 Task: Use Curtain Call Medium Effect in this video Movie B.mp4
Action: Mouse moved to (337, 32)
Screenshot: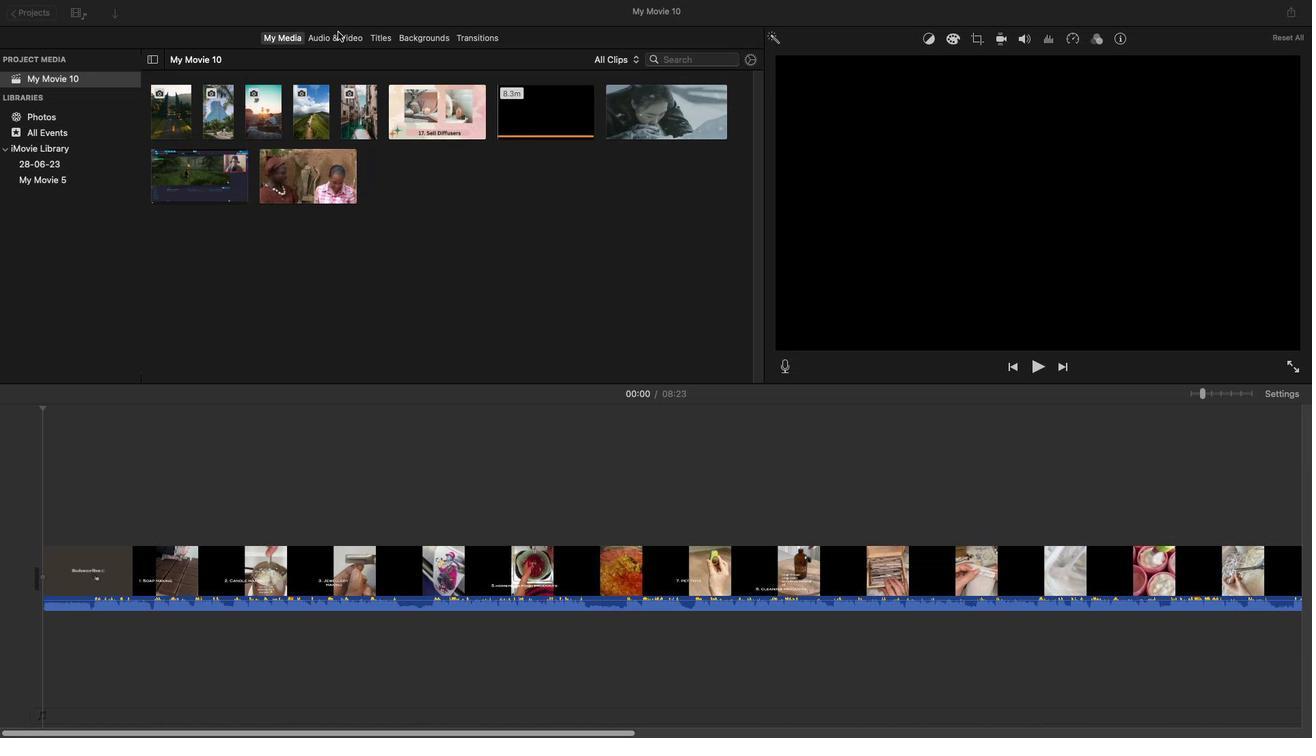 
Action: Mouse pressed left at (337, 32)
Screenshot: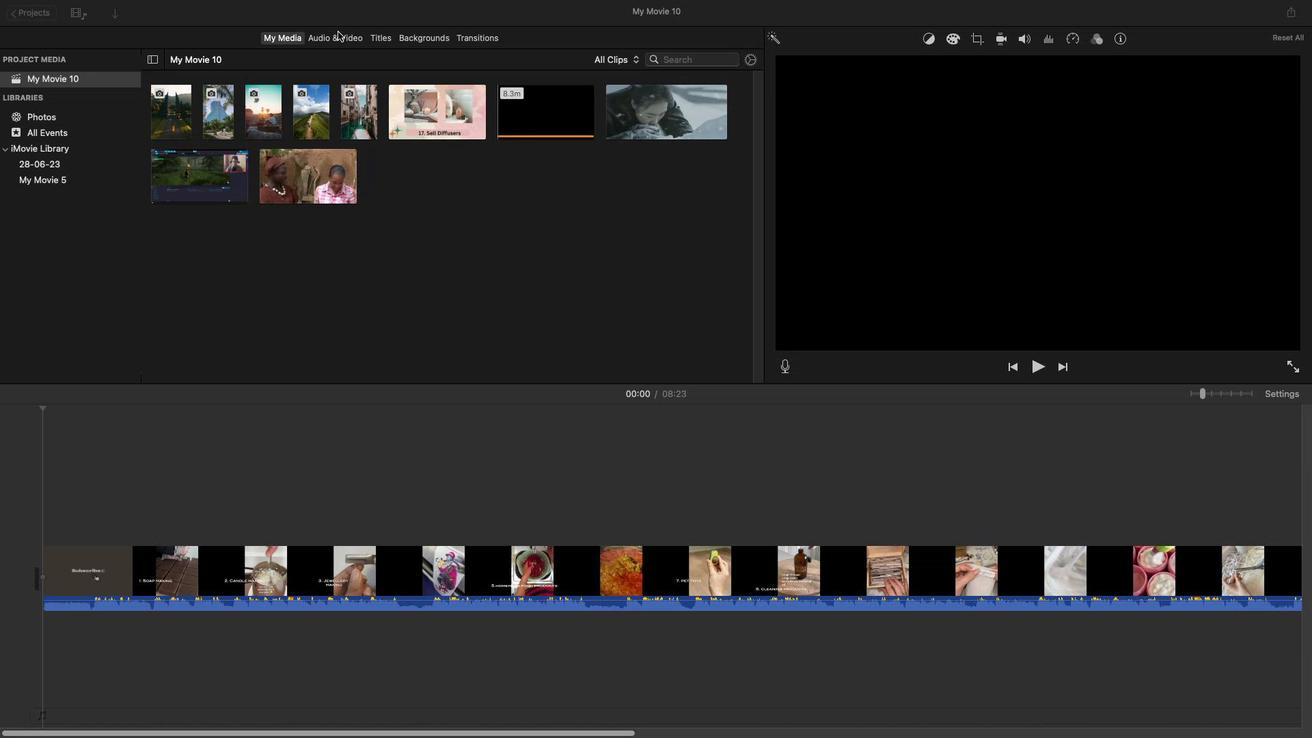 
Action: Mouse moved to (187, 261)
Screenshot: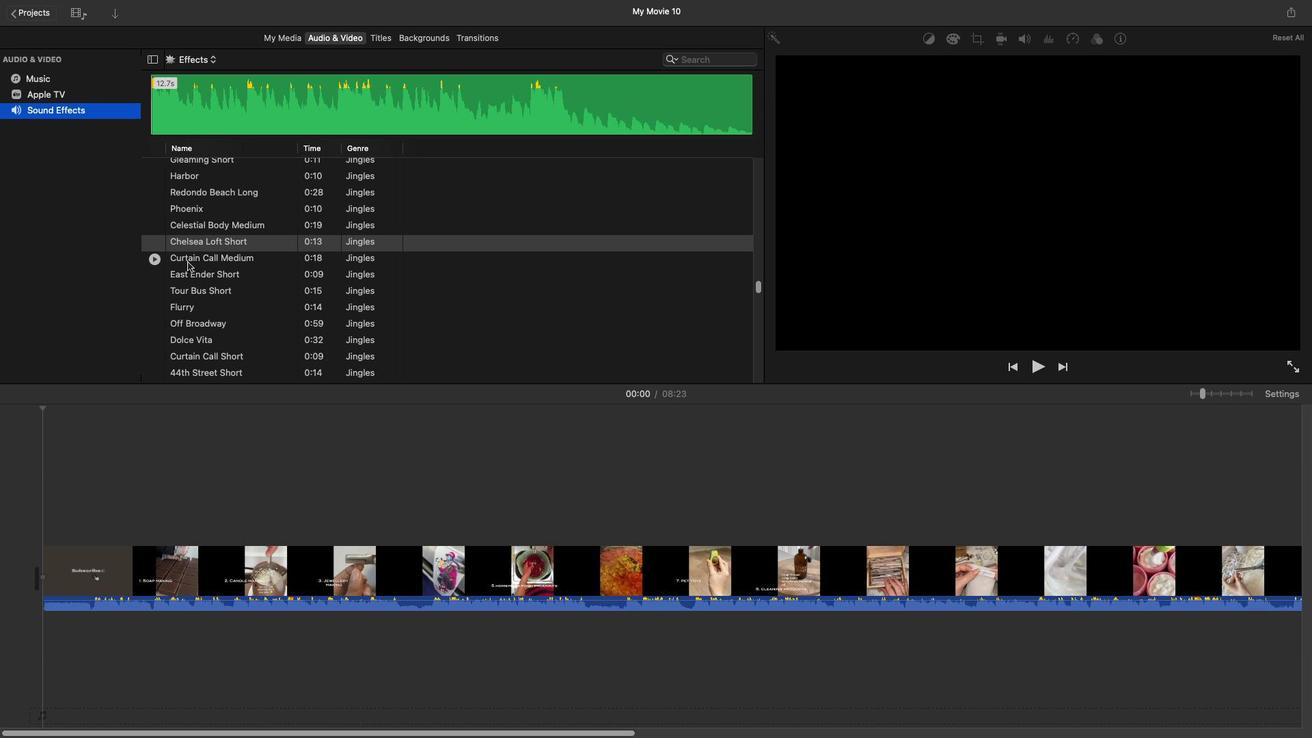 
Action: Mouse pressed left at (187, 261)
Screenshot: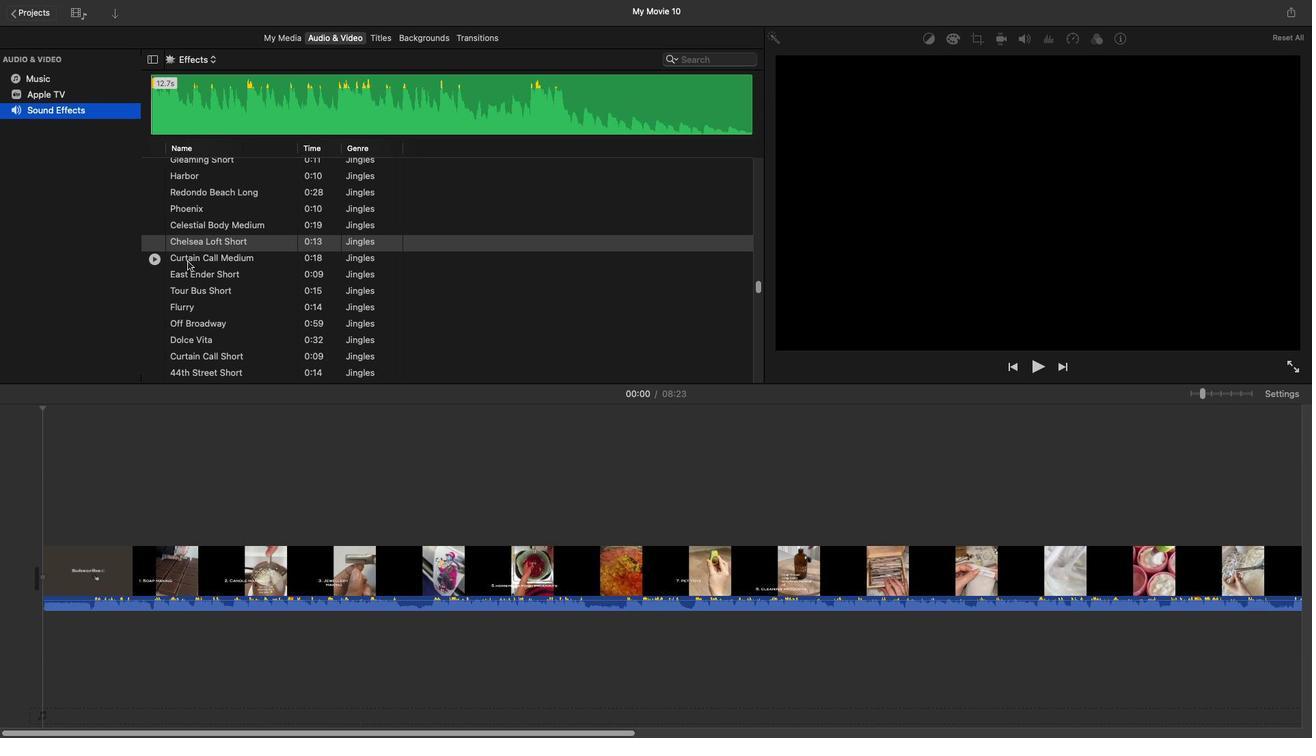 
Action: Mouse moved to (187, 261)
Screenshot: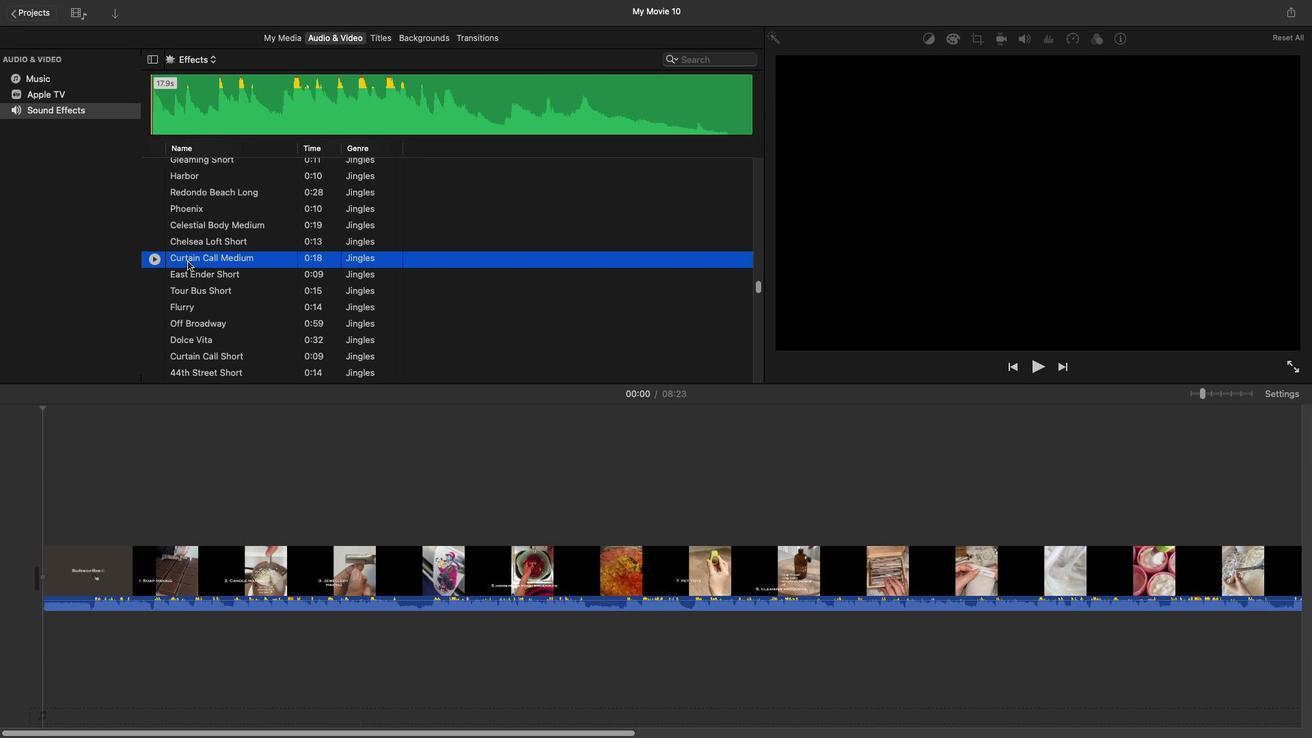 
Action: Mouse pressed left at (187, 261)
Screenshot: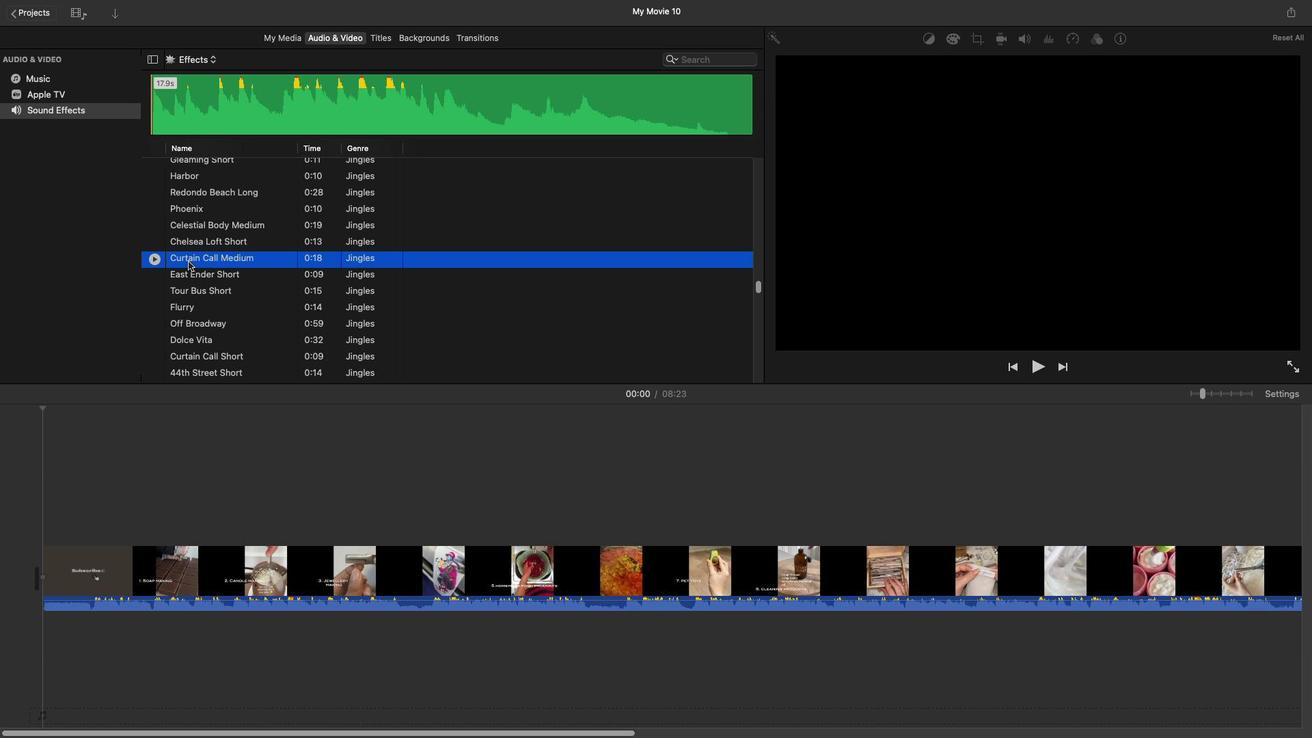 
Action: Mouse moved to (32, 660)
Screenshot: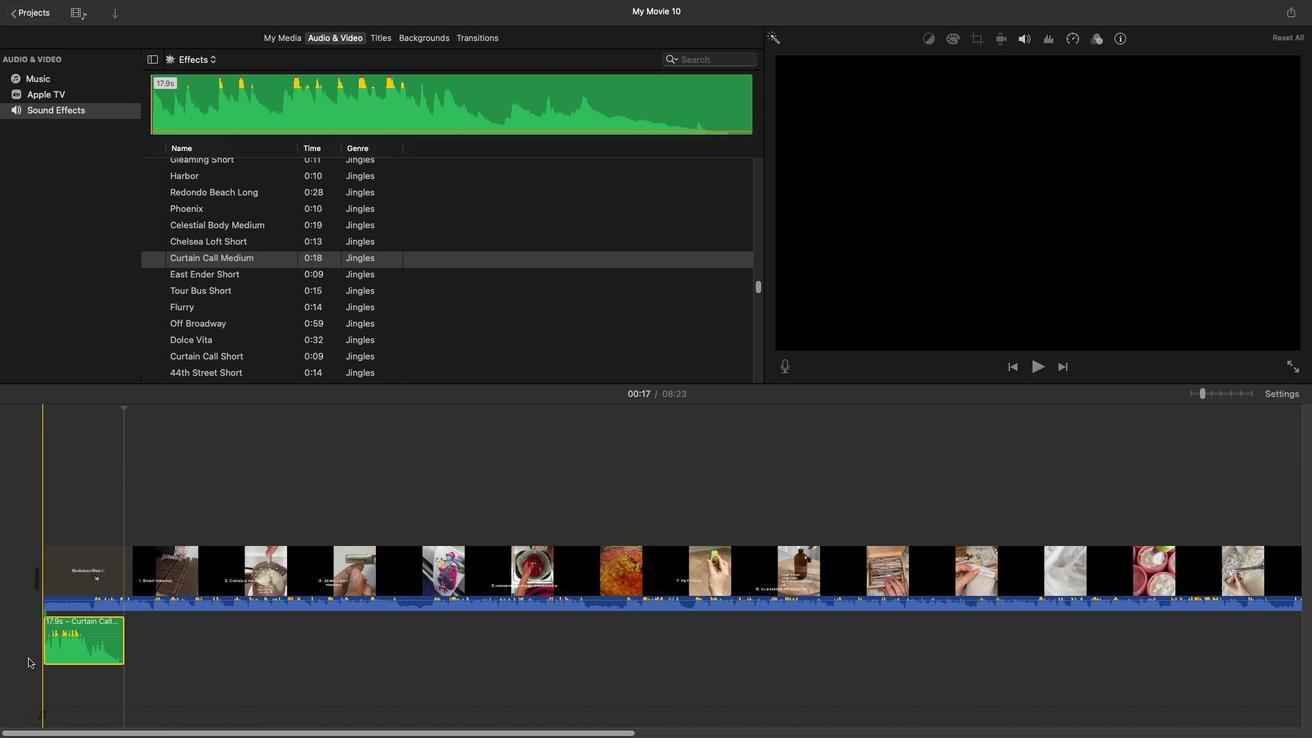 
